 Task: Choose the host language as Bengali.
Action: Mouse moved to (999, 149)
Screenshot: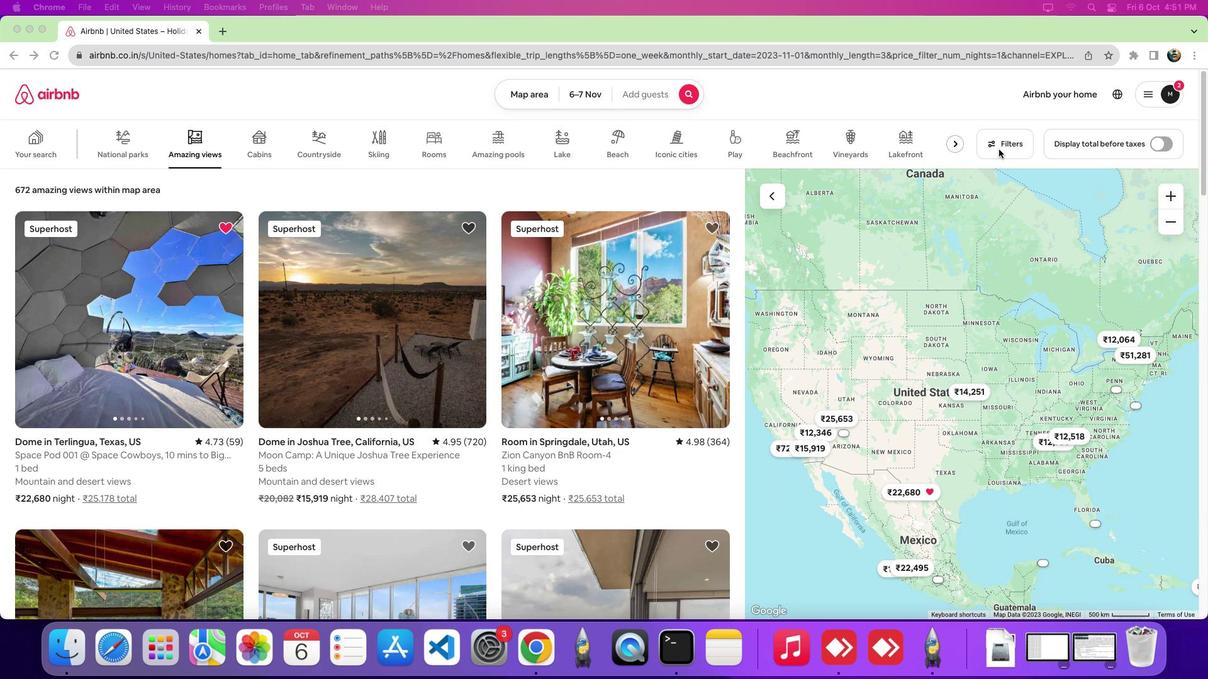 
Action: Mouse pressed left at (999, 149)
Screenshot: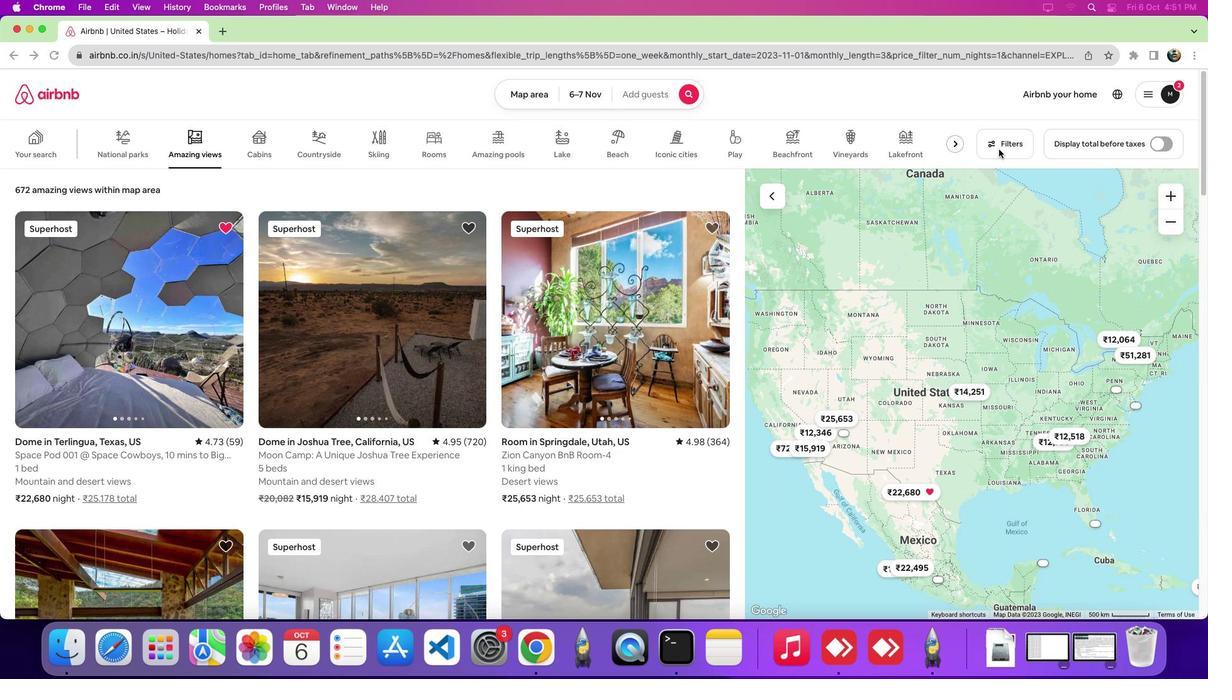 
Action: Mouse pressed left at (999, 149)
Screenshot: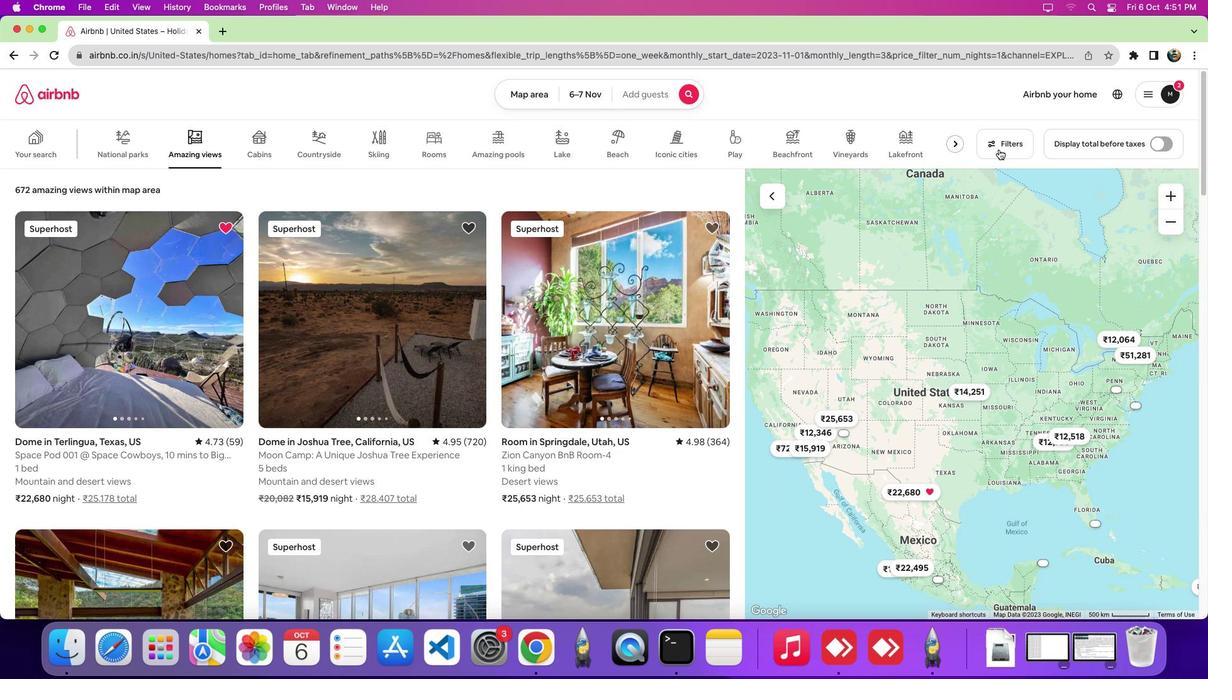 
Action: Mouse moved to (605, 214)
Screenshot: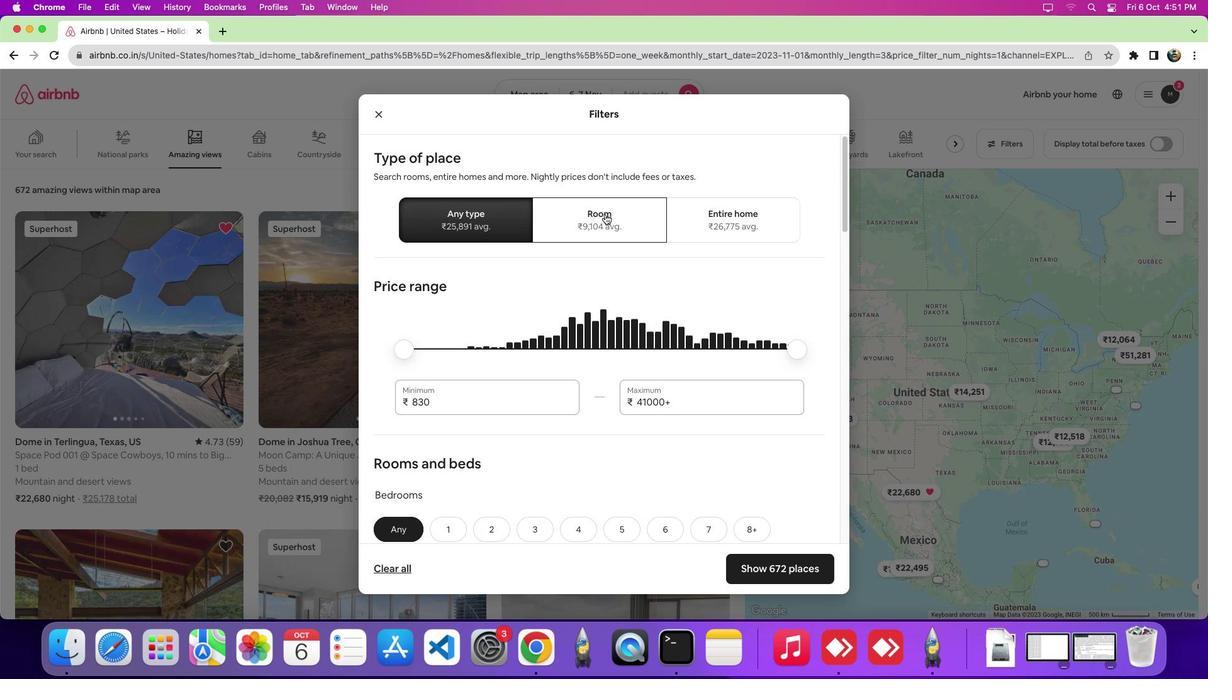 
Action: Mouse pressed left at (605, 214)
Screenshot: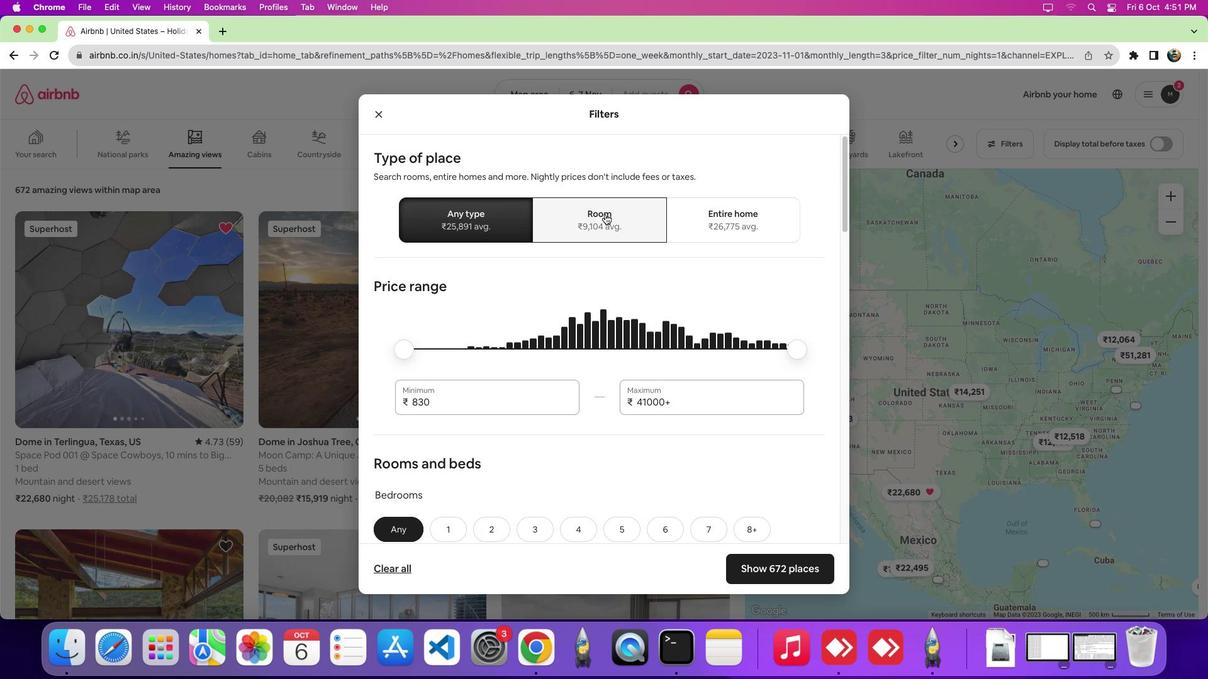
Action: Mouse moved to (621, 376)
Screenshot: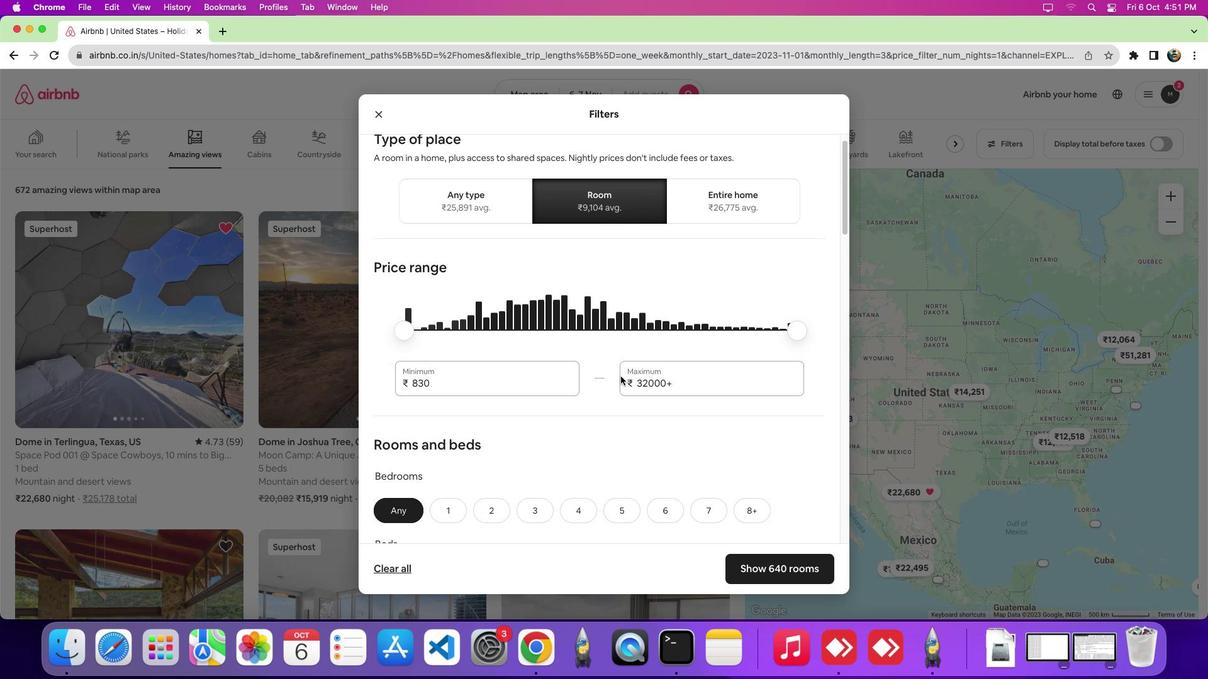 
Action: Mouse scrolled (621, 376) with delta (0, 0)
Screenshot: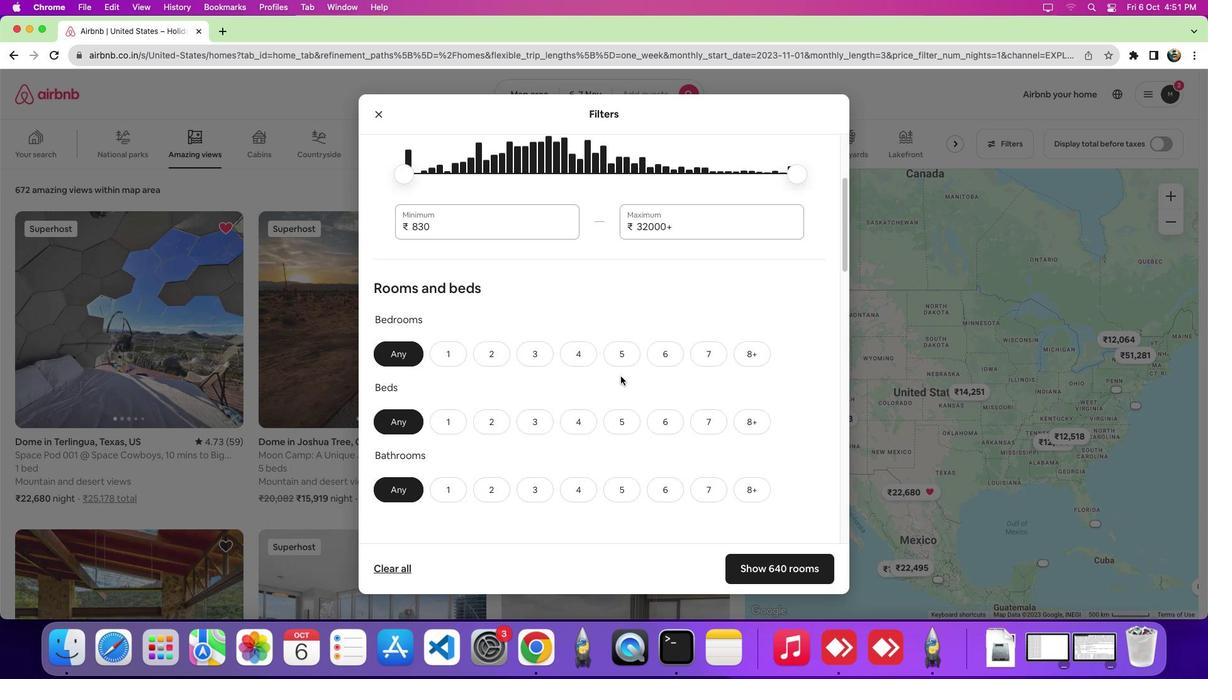 
Action: Mouse scrolled (621, 376) with delta (0, -1)
Screenshot: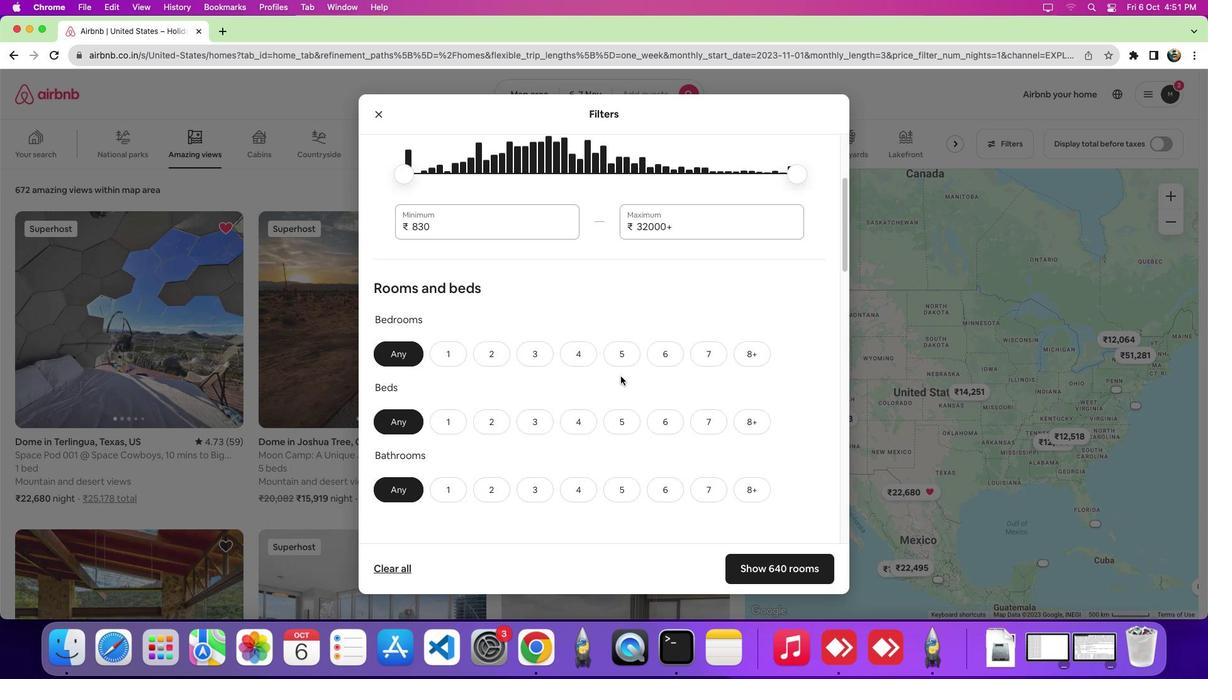 
Action: Mouse scrolled (621, 376) with delta (0, -6)
Screenshot: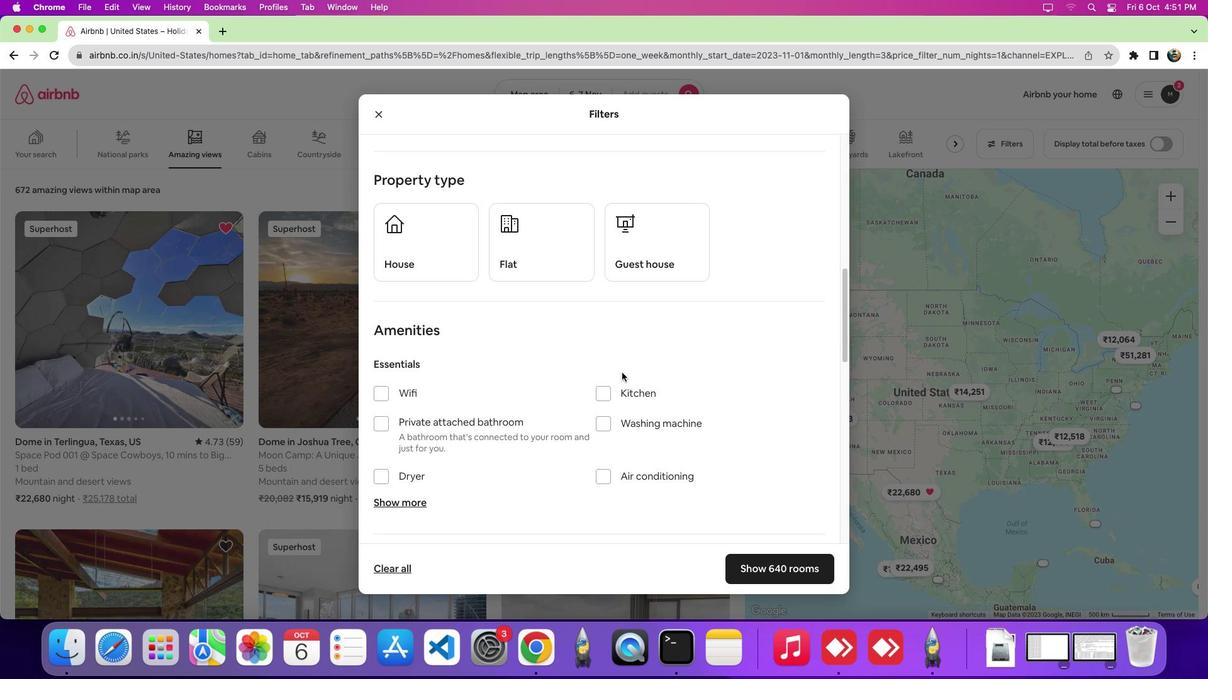
Action: Mouse scrolled (621, 376) with delta (0, -8)
Screenshot: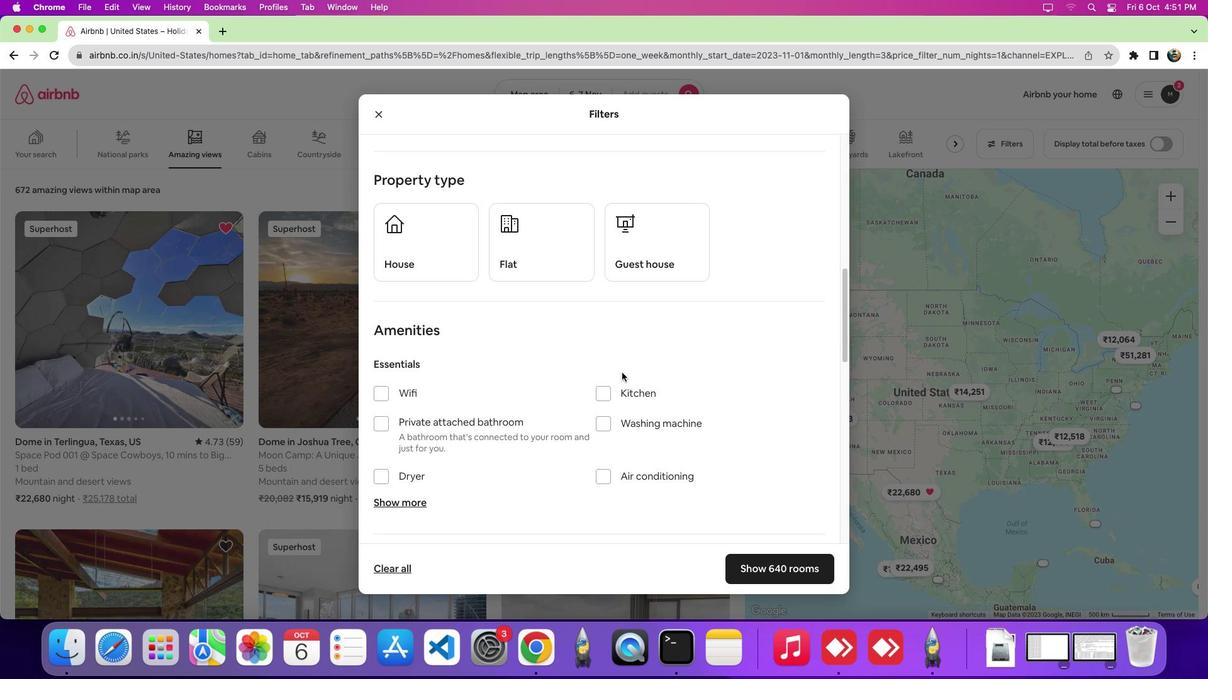
Action: Mouse scrolled (621, 376) with delta (0, -9)
Screenshot: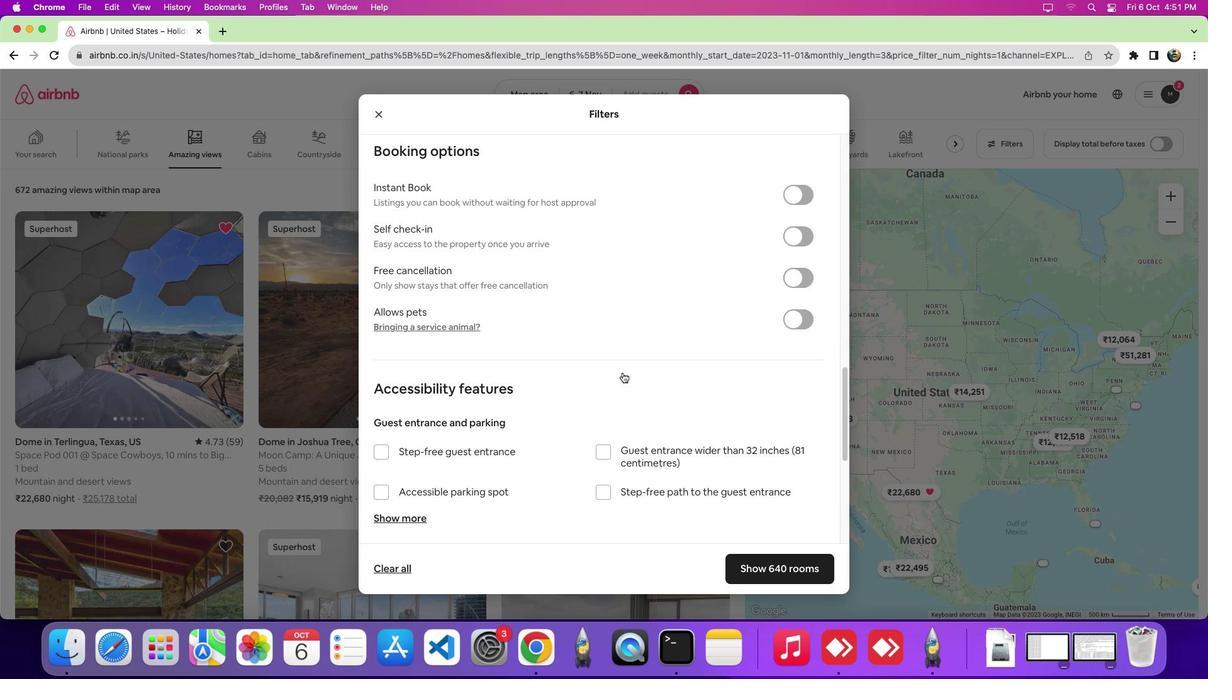 
Action: Mouse moved to (622, 372)
Screenshot: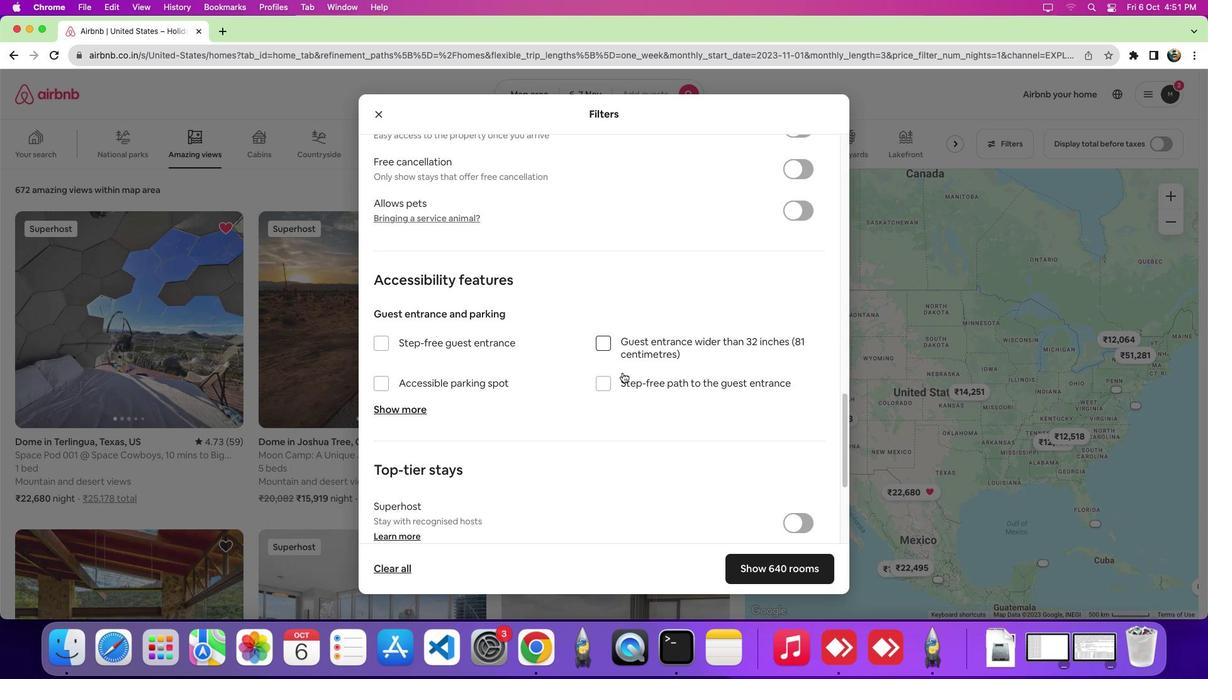 
Action: Mouse scrolled (622, 372) with delta (0, 0)
Screenshot: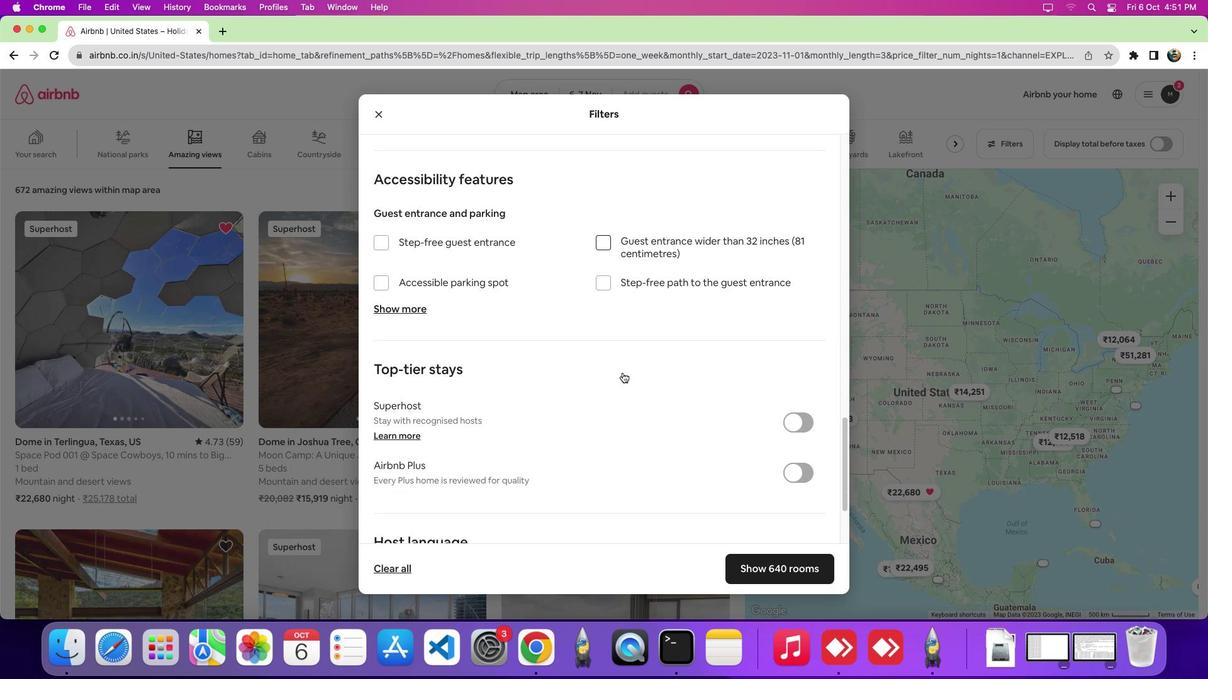 
Action: Mouse scrolled (622, 372) with delta (0, -1)
Screenshot: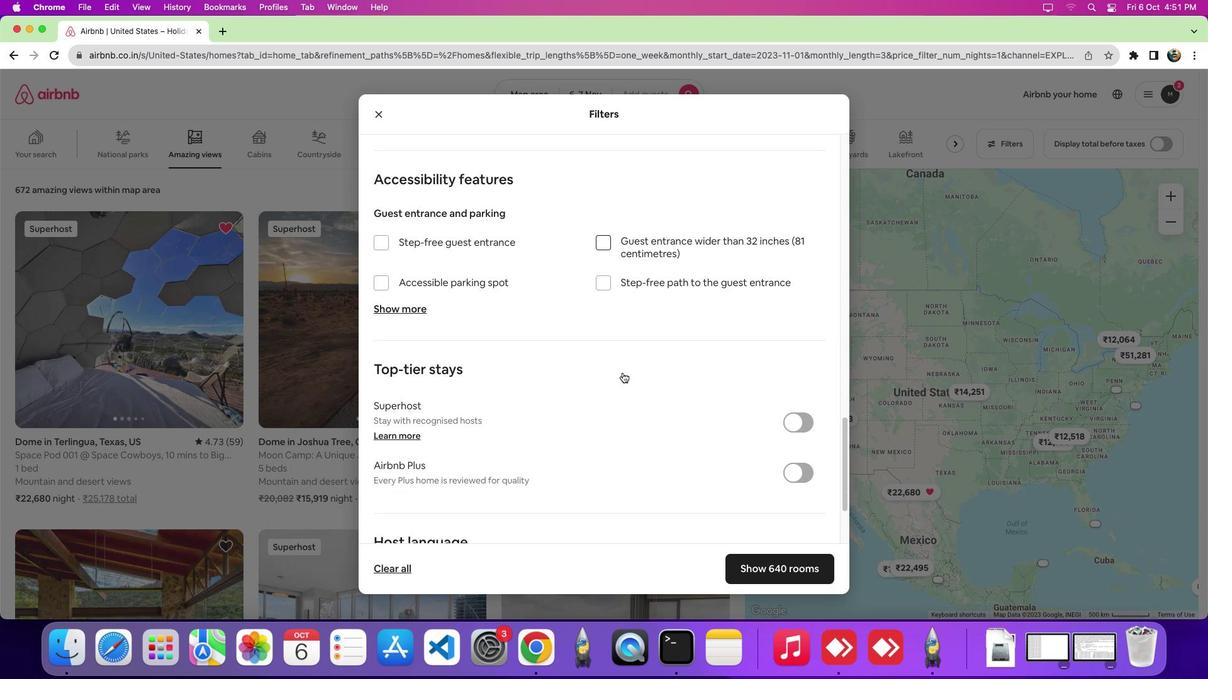 
Action: Mouse scrolled (622, 372) with delta (0, -6)
Screenshot: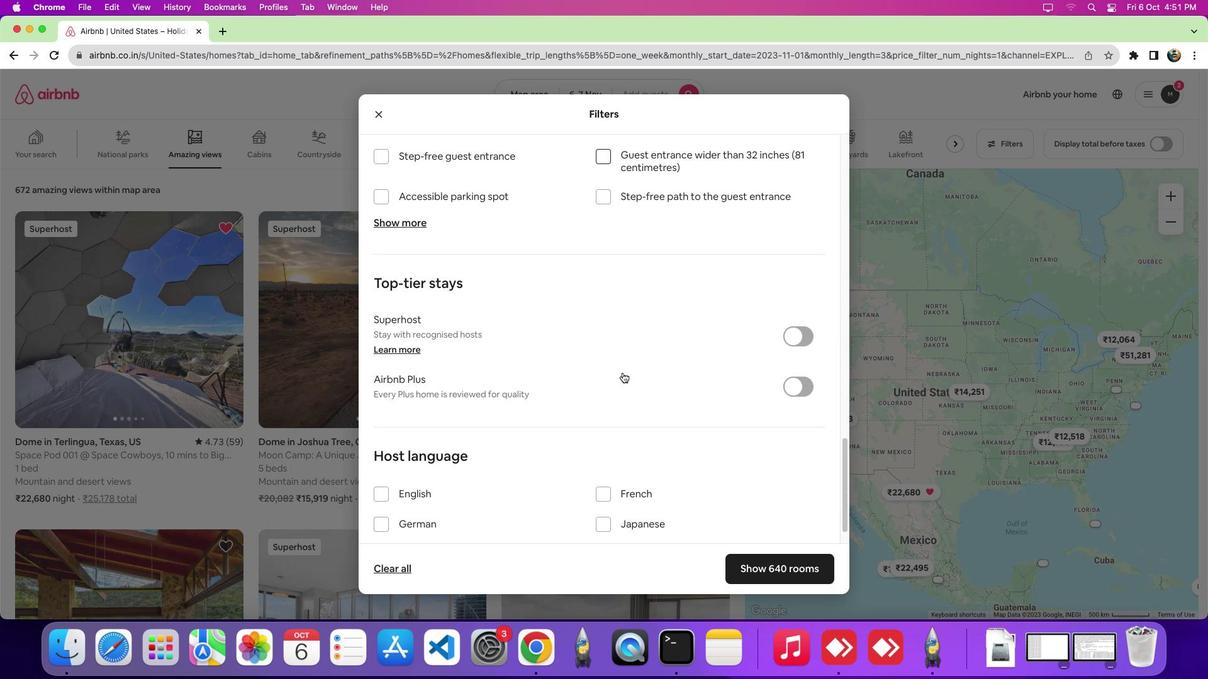 
Action: Mouse scrolled (622, 372) with delta (0, -8)
Screenshot: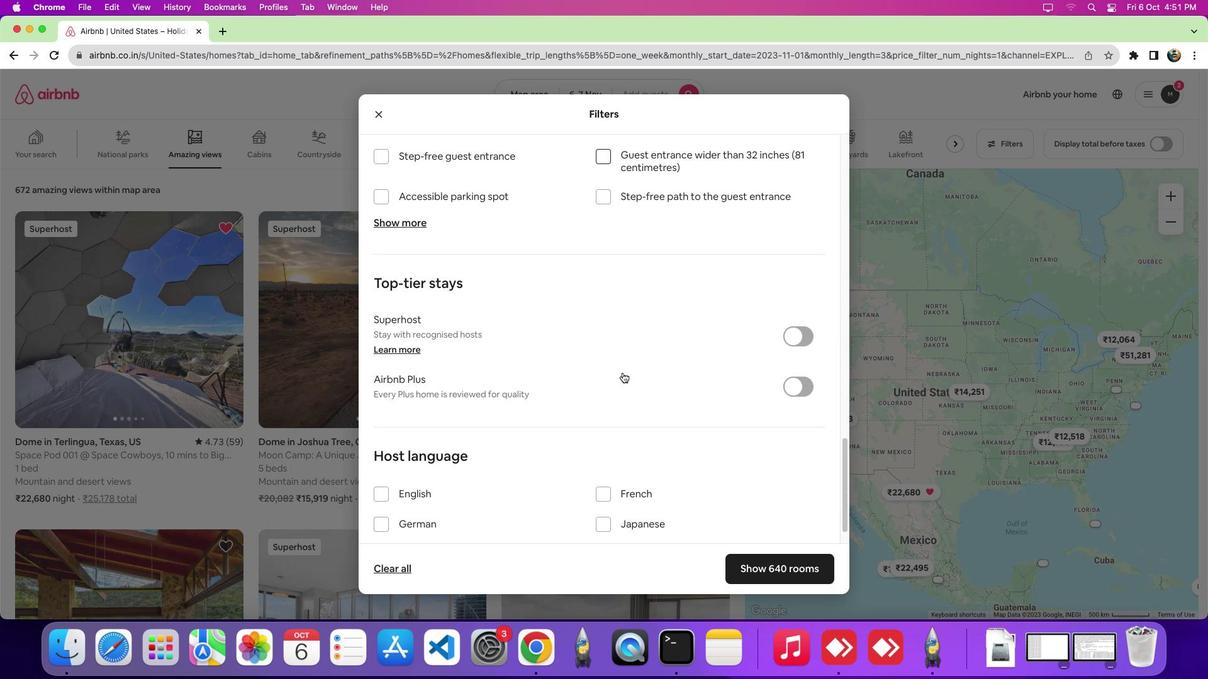 
Action: Mouse scrolled (622, 372) with delta (0, -9)
Screenshot: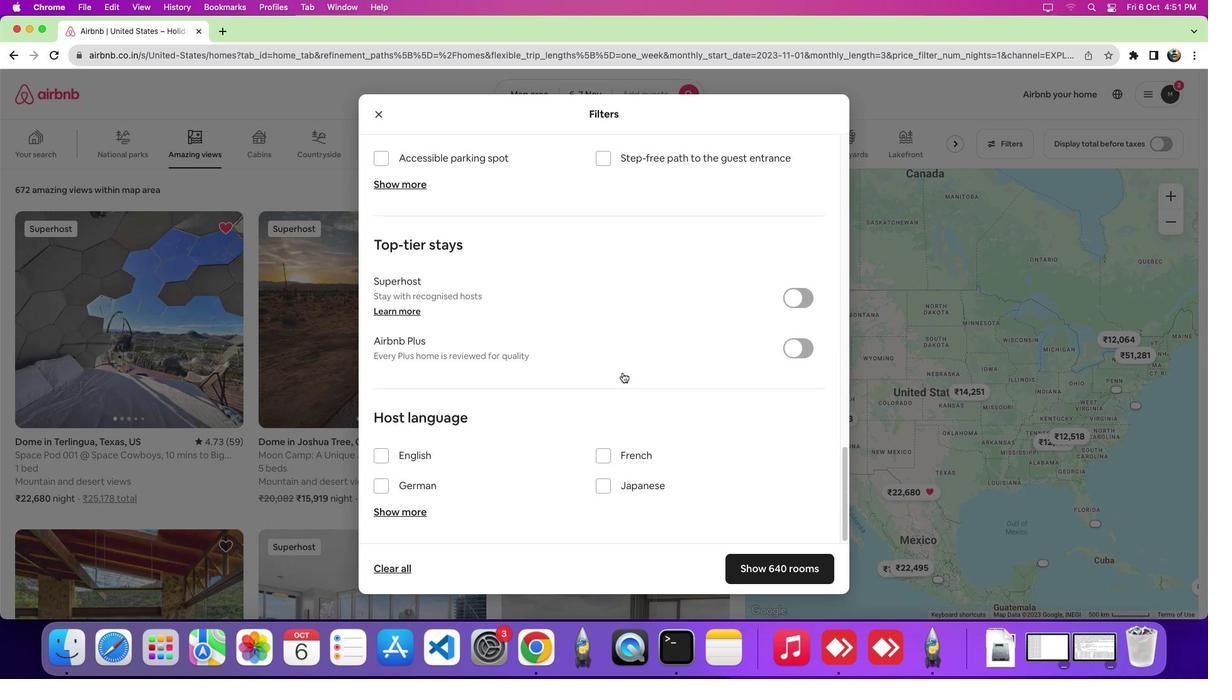 
Action: Mouse moved to (409, 518)
Screenshot: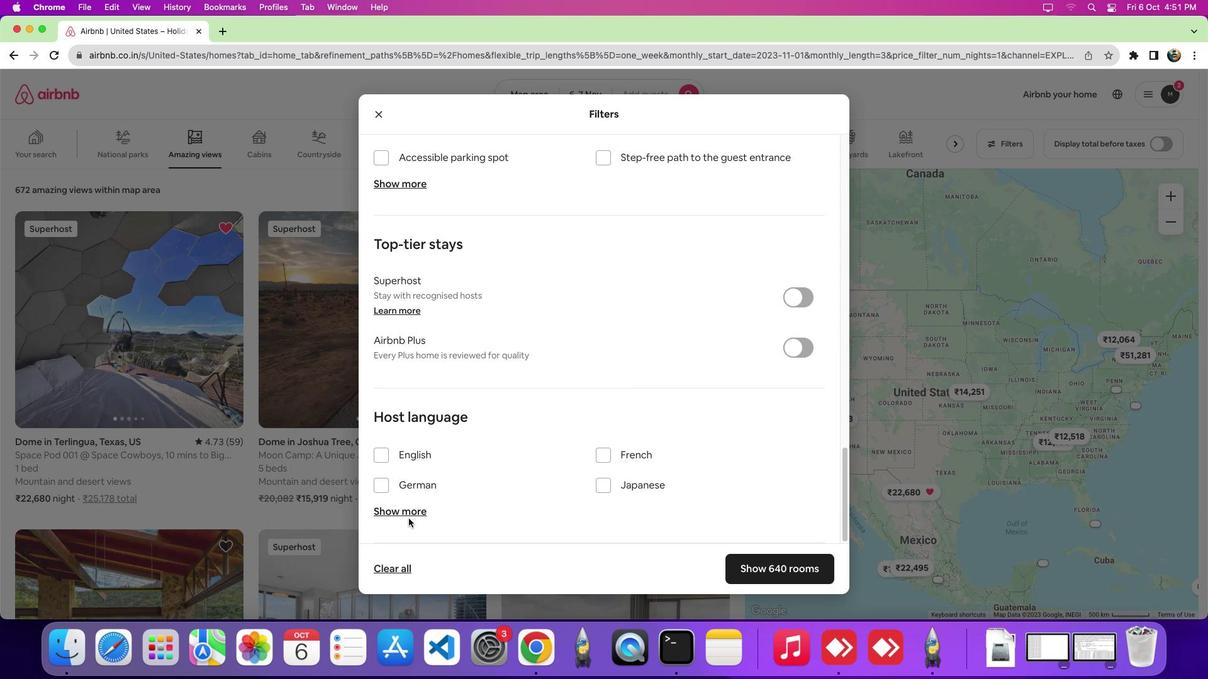 
Action: Mouse pressed left at (409, 518)
Screenshot: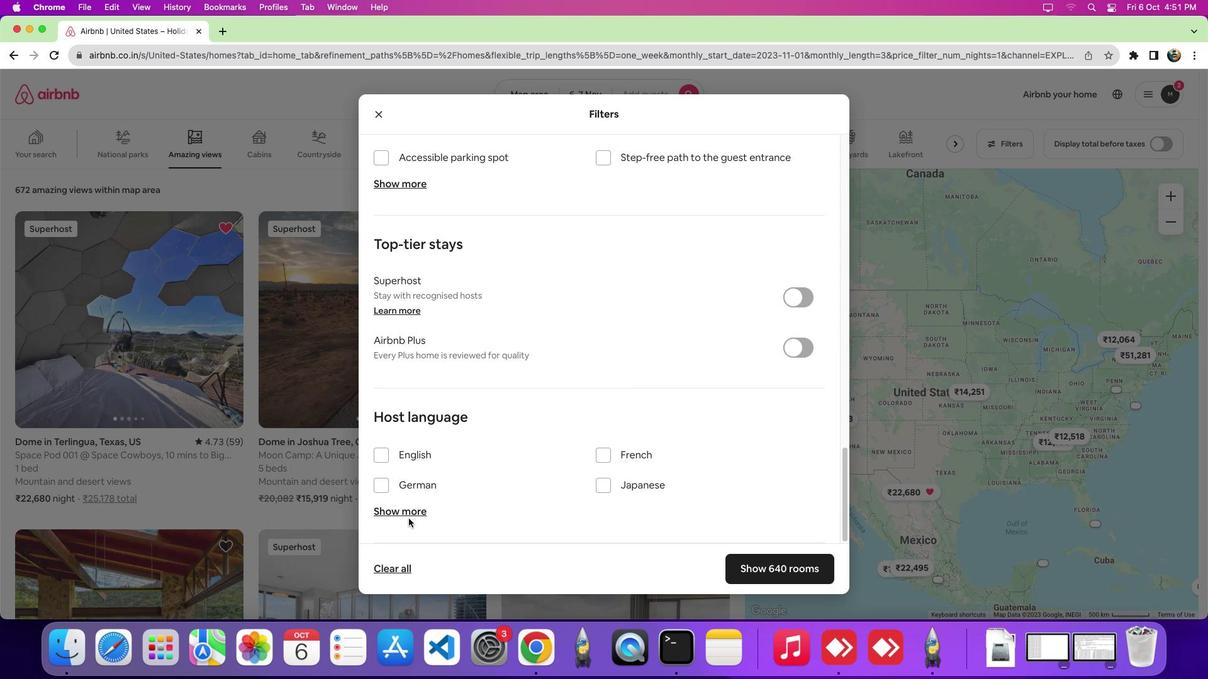
Action: Mouse moved to (411, 510)
Screenshot: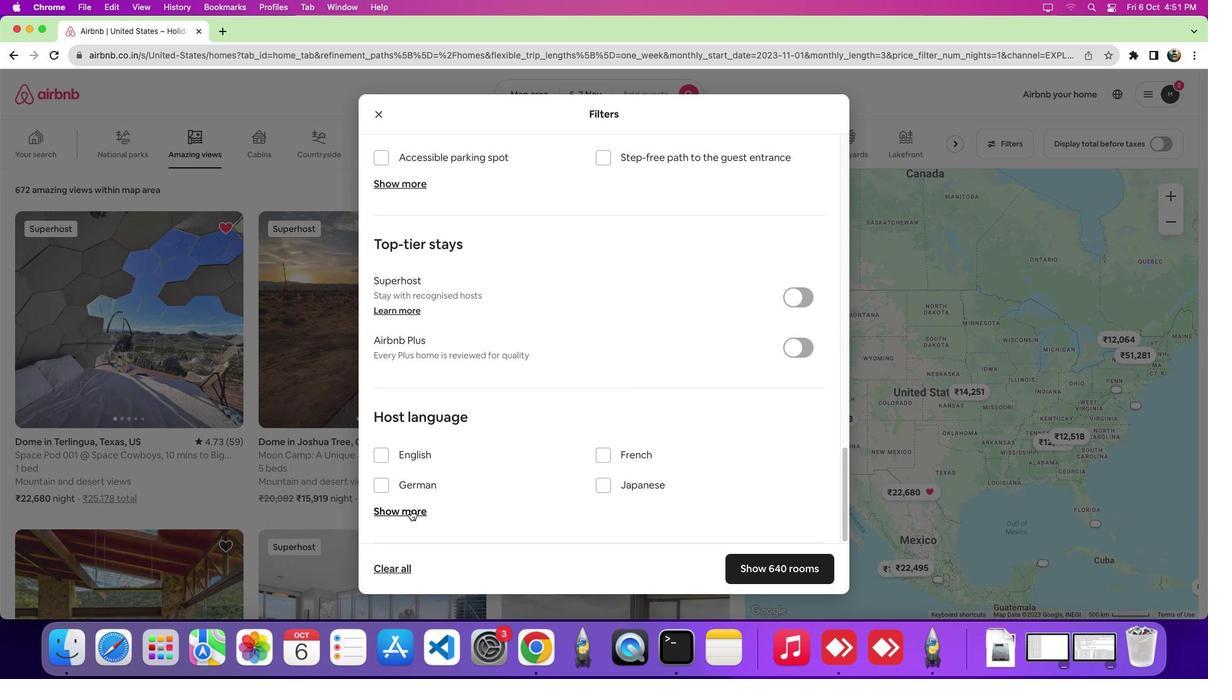 
Action: Mouse pressed left at (411, 510)
Screenshot: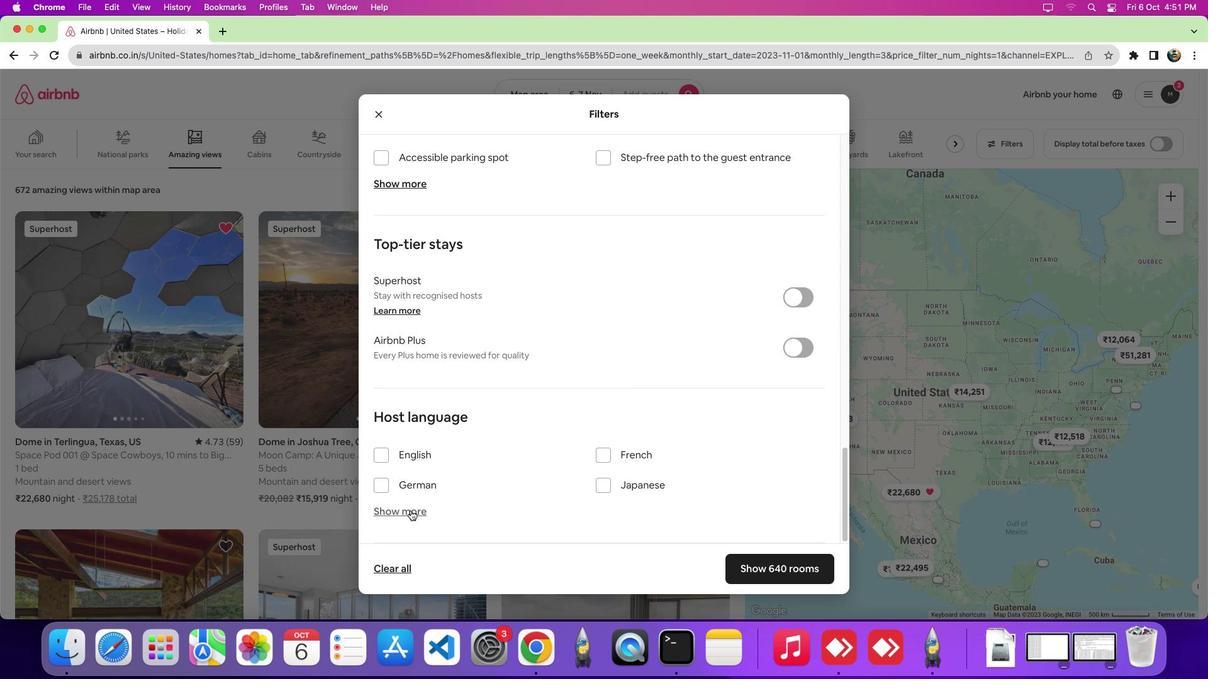 
Action: Mouse moved to (583, 471)
Screenshot: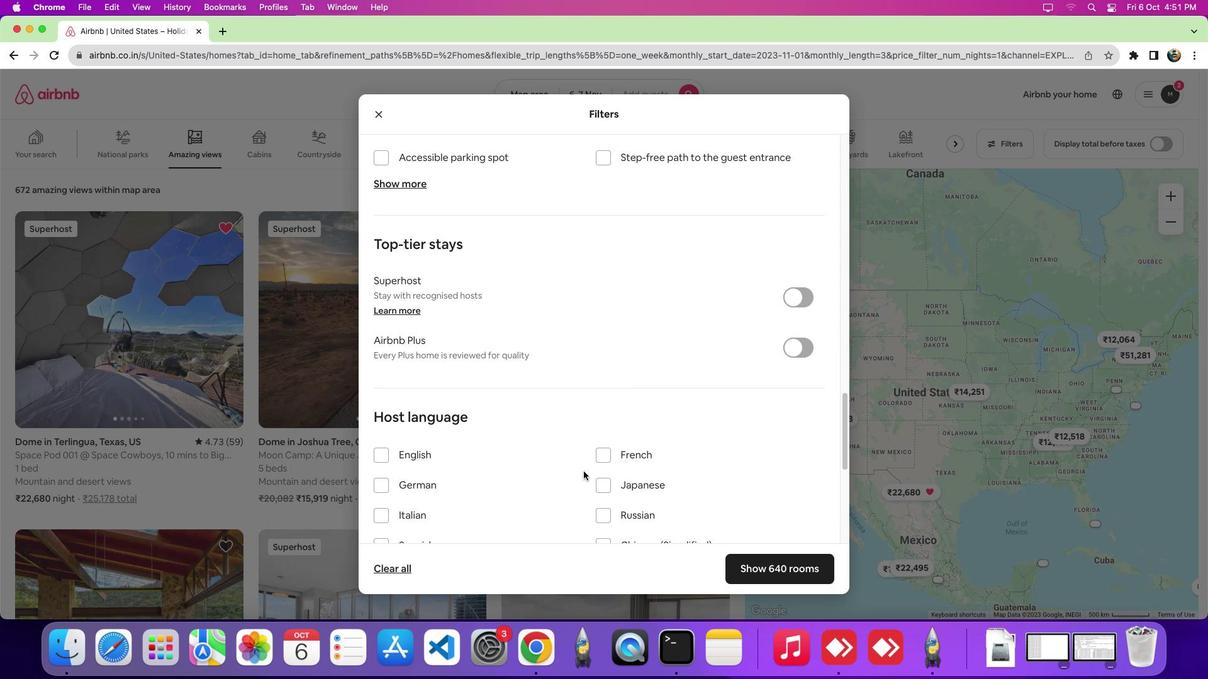 
Action: Mouse scrolled (583, 471) with delta (0, 0)
Screenshot: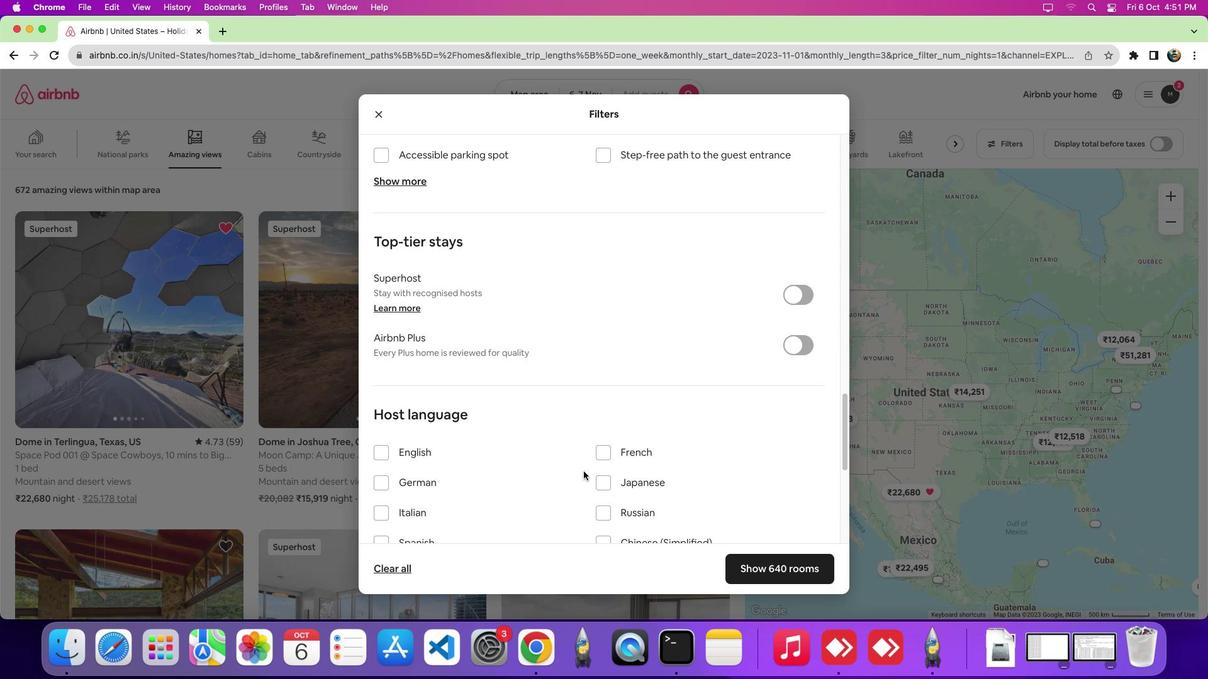 
Action: Mouse scrolled (583, 471) with delta (0, 0)
Screenshot: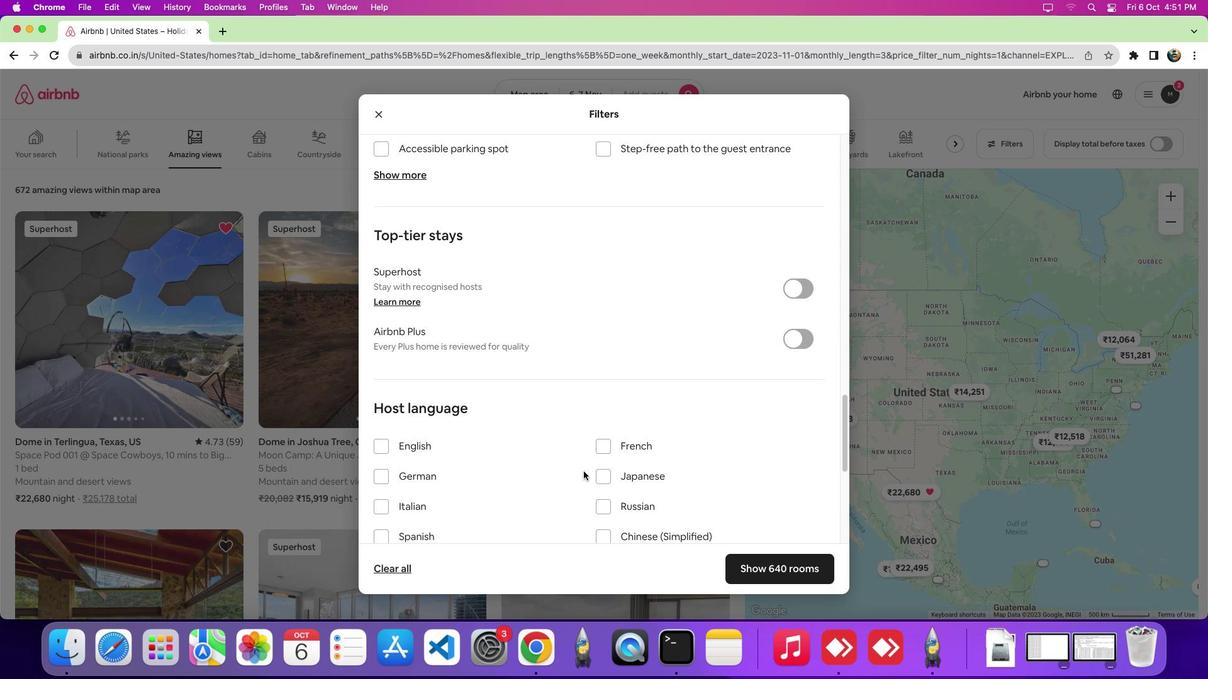 
Action: Mouse scrolled (583, 471) with delta (0, -2)
Screenshot: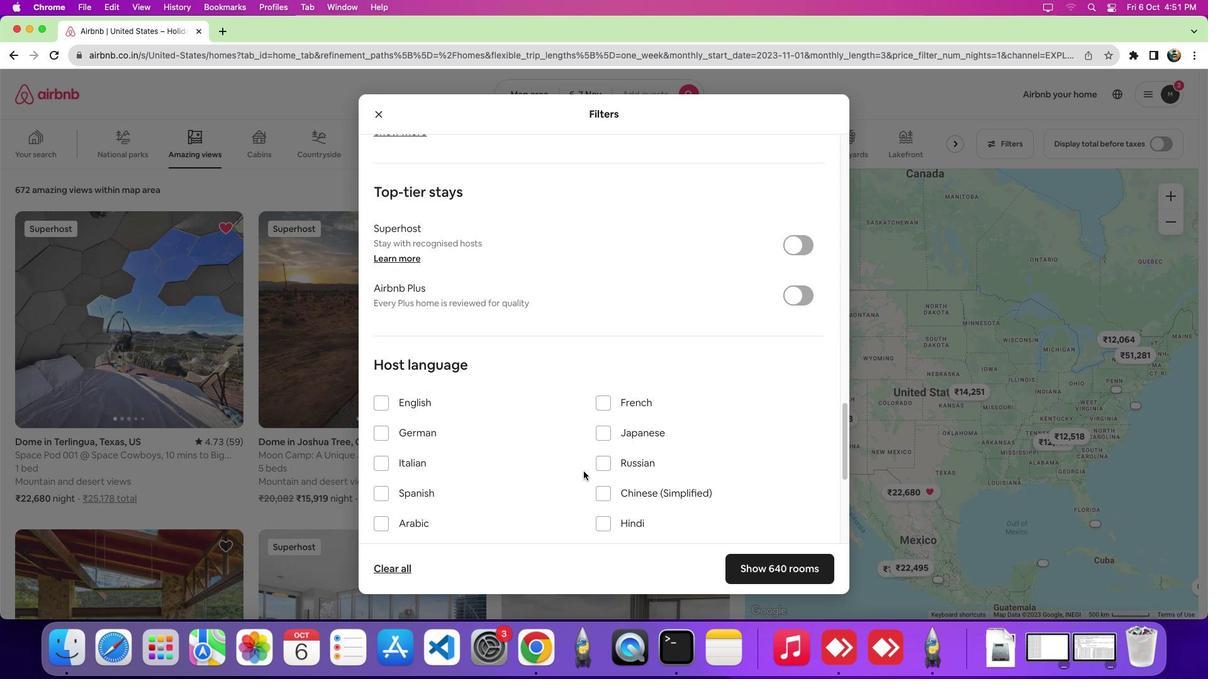 
Action: Mouse scrolled (583, 471) with delta (0, -3)
Screenshot: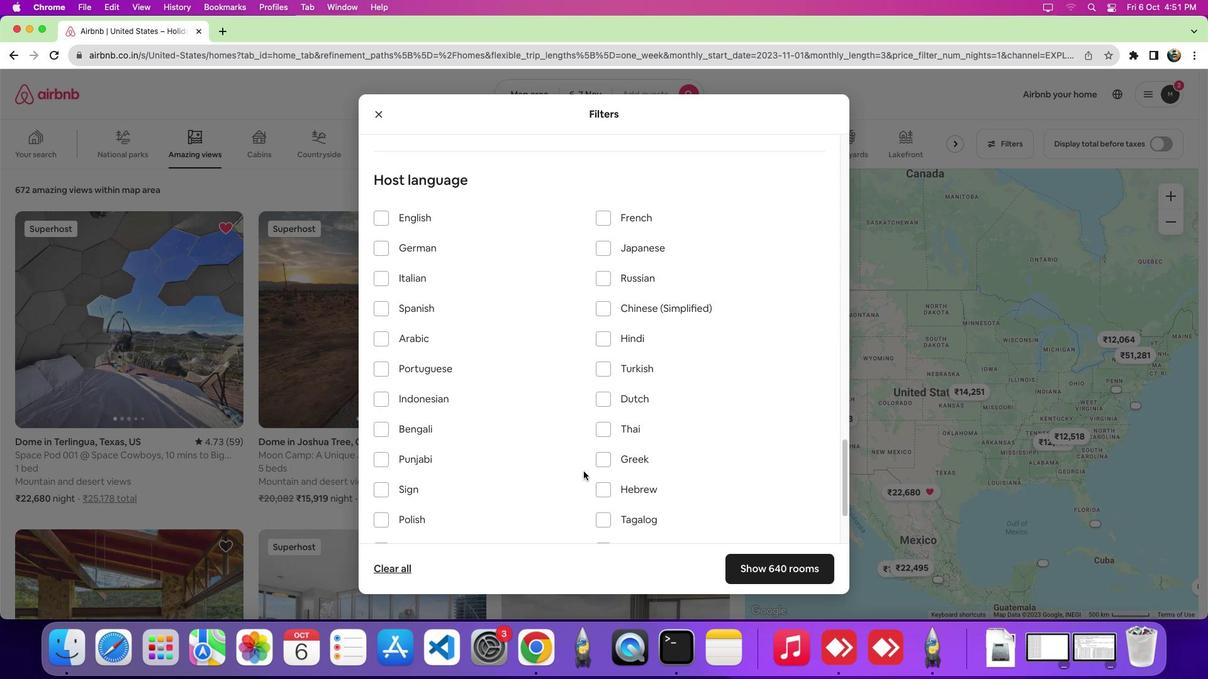 
Action: Mouse scrolled (583, 471) with delta (0, 0)
Screenshot: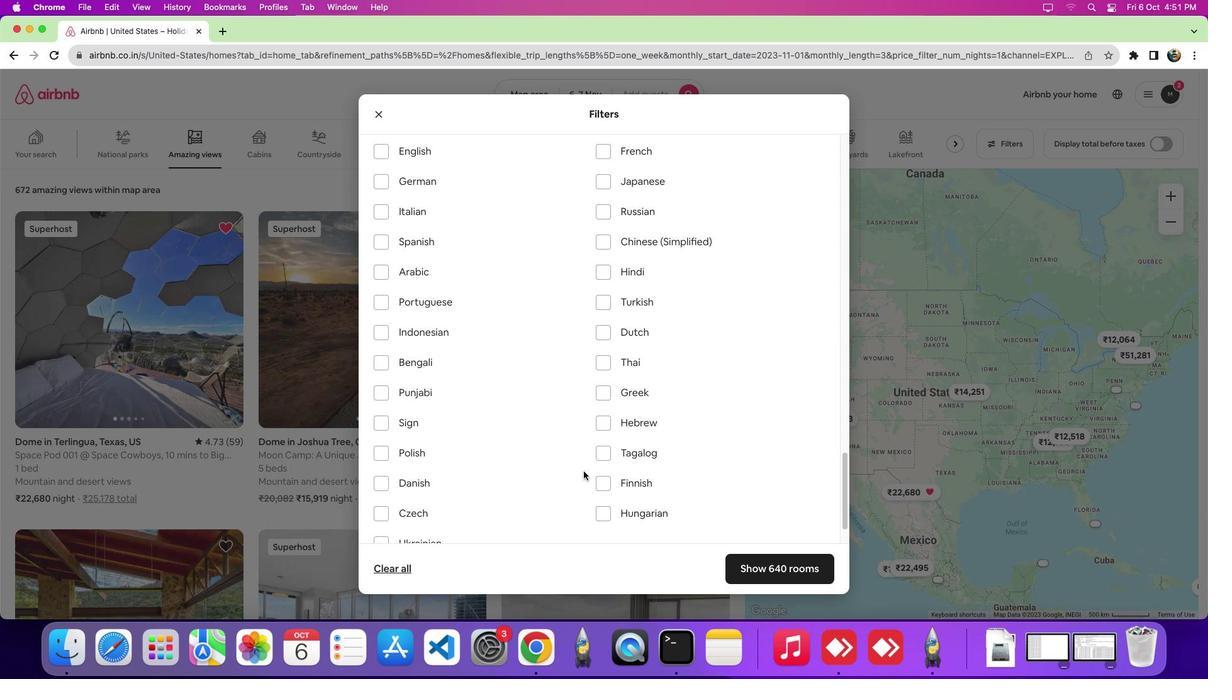 
Action: Mouse scrolled (583, 471) with delta (0, 0)
Screenshot: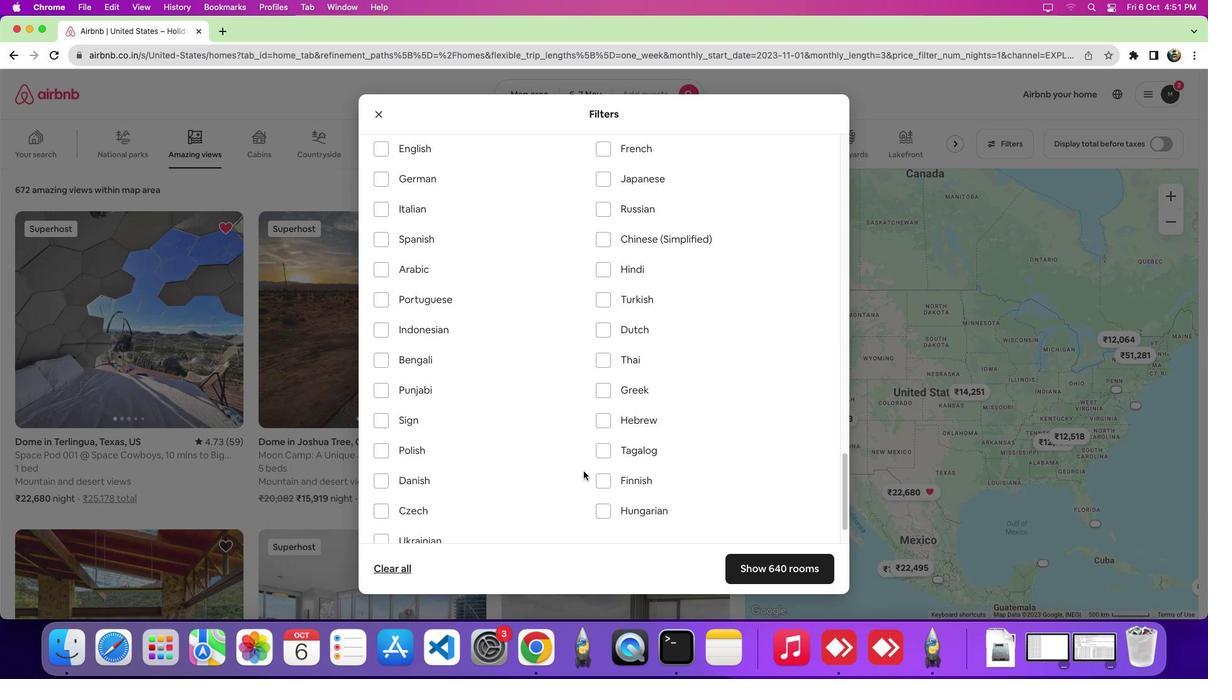 
Action: Mouse scrolled (583, 471) with delta (0, 0)
Screenshot: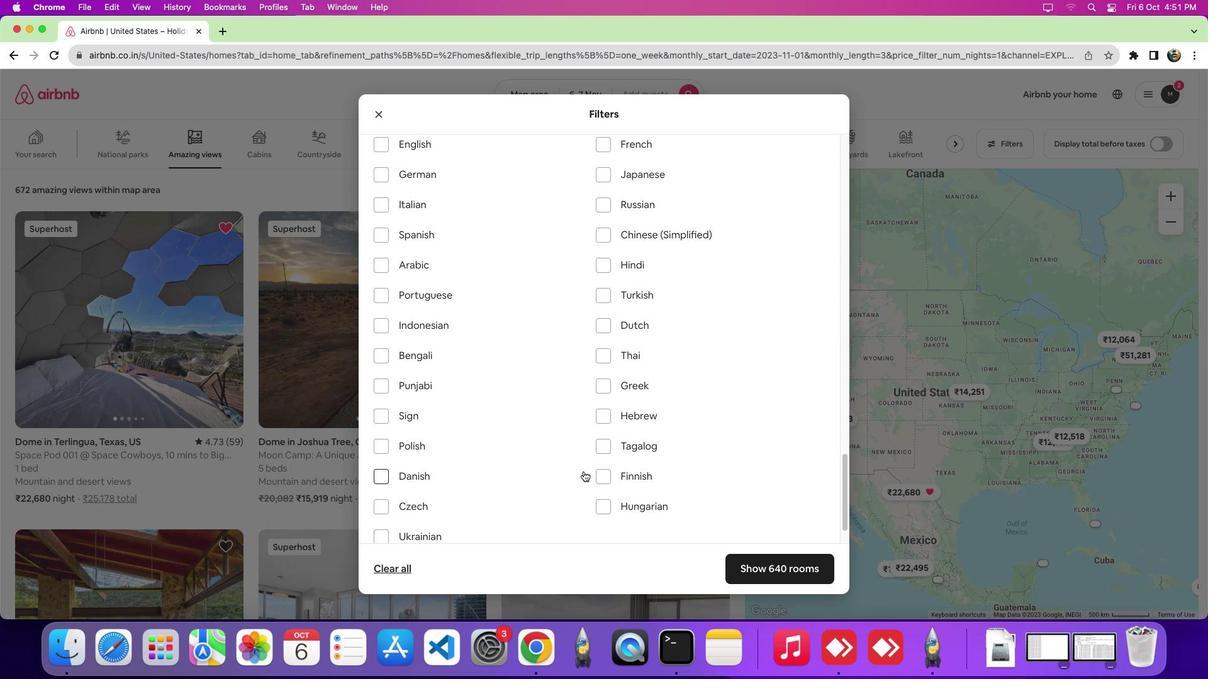
Action: Mouse scrolled (583, 471) with delta (0, 0)
Screenshot: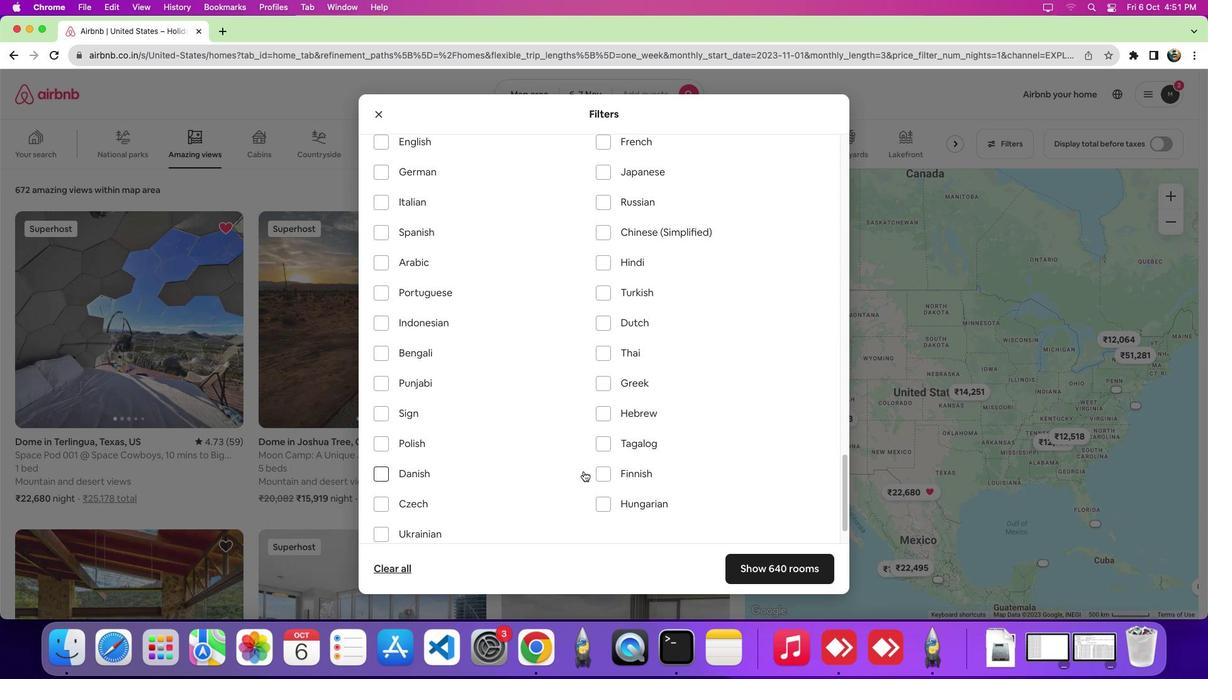 
Action: Mouse scrolled (583, 471) with delta (0, 0)
Screenshot: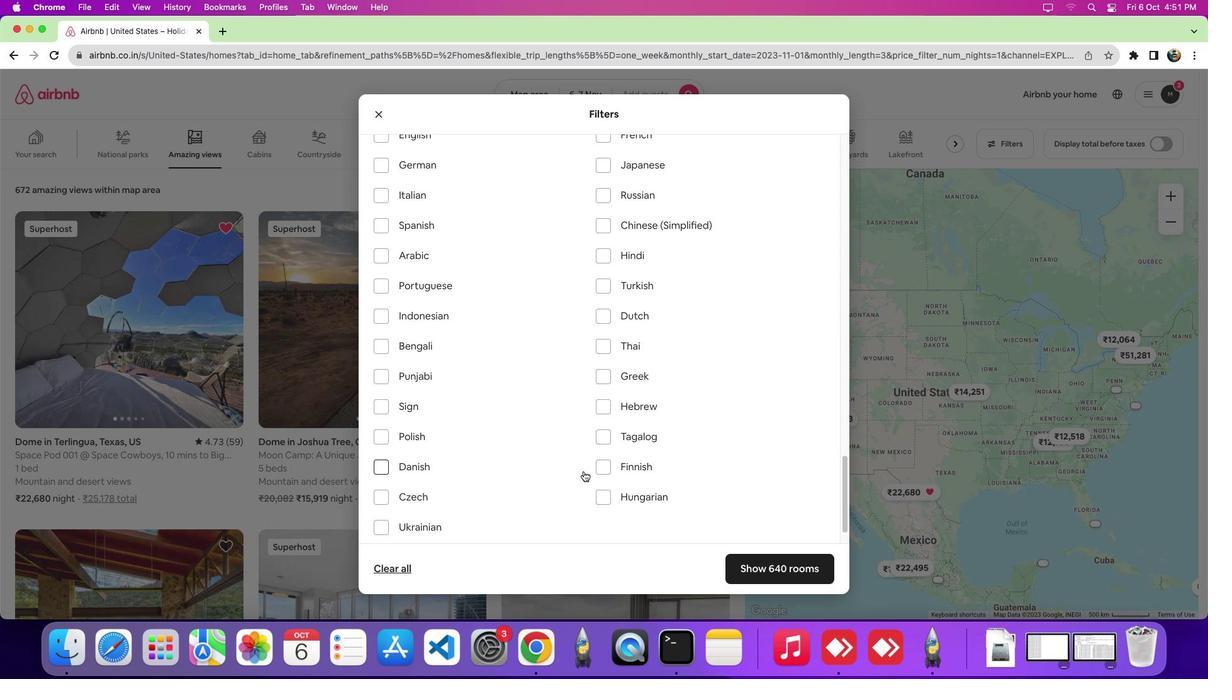
Action: Mouse moved to (390, 340)
Screenshot: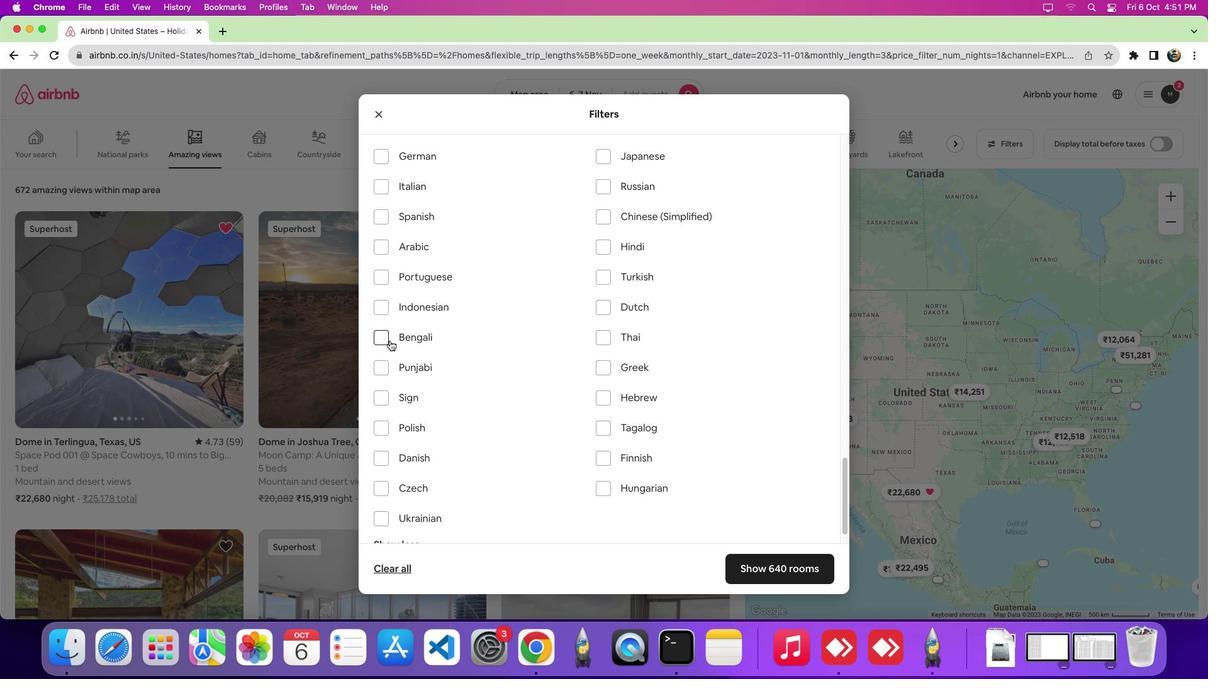 
Action: Mouse pressed left at (390, 340)
Screenshot: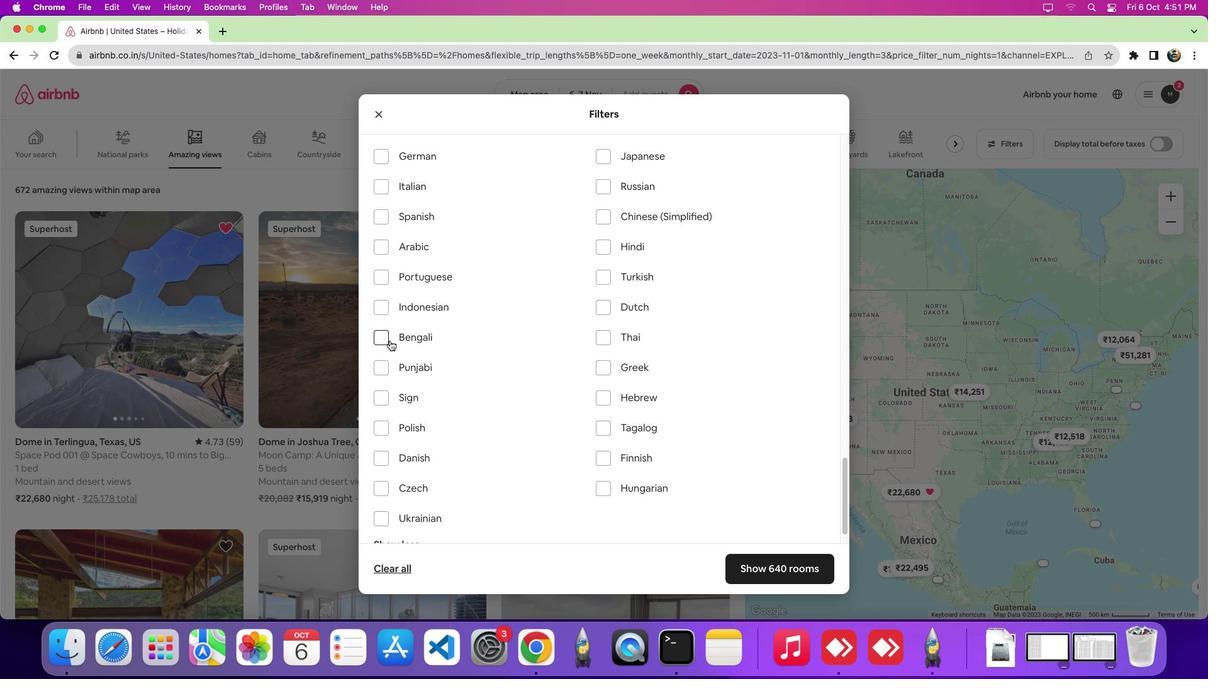
